 Task: Create a new view control for the user
Action: Mouse moved to (146, 164)
Screenshot: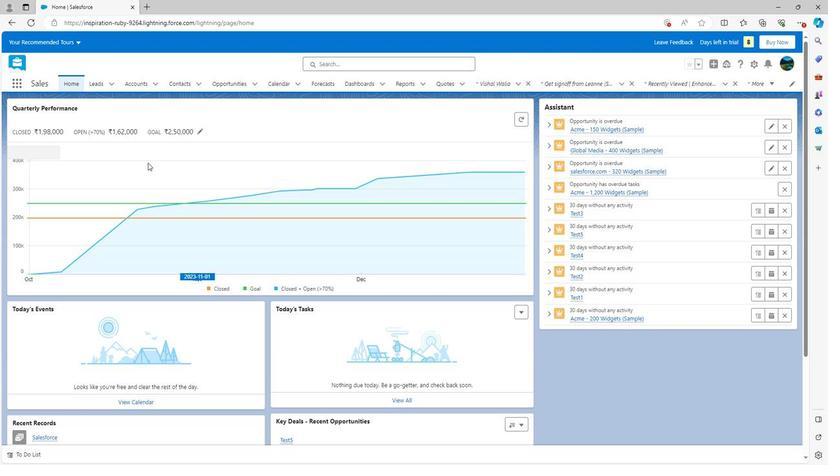 
Action: Mouse scrolled (146, 163) with delta (0, 0)
Screenshot: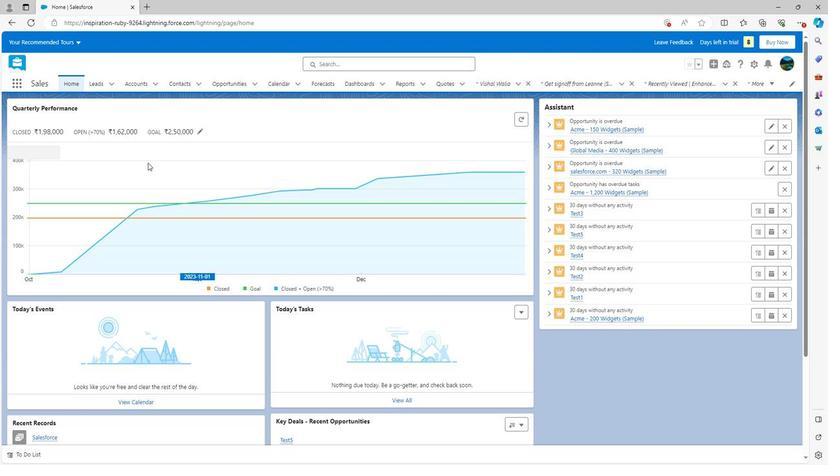 
Action: Mouse scrolled (146, 163) with delta (0, 0)
Screenshot: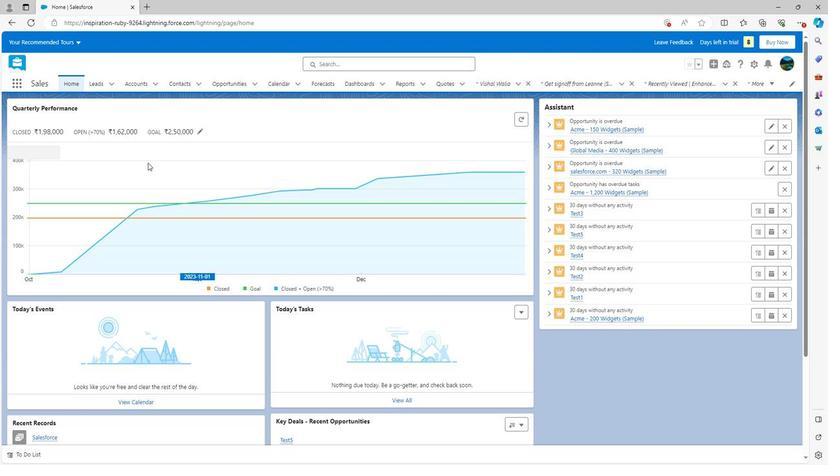 
Action: Mouse moved to (146, 165)
Screenshot: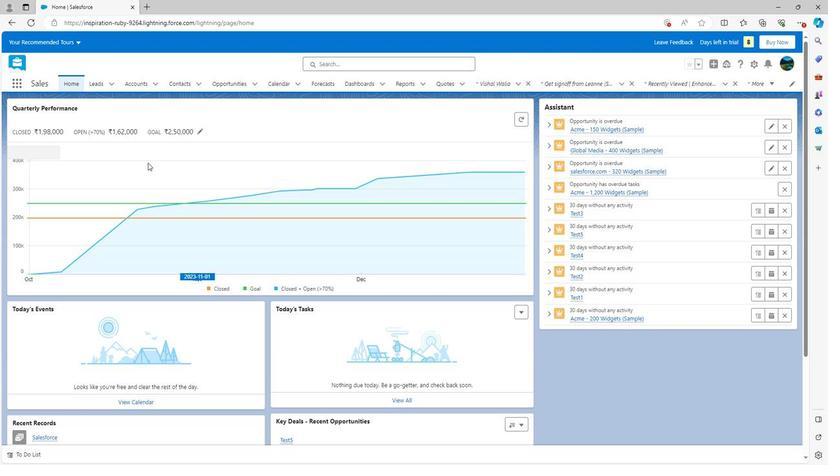 
Action: Mouse scrolled (146, 164) with delta (0, 0)
Screenshot: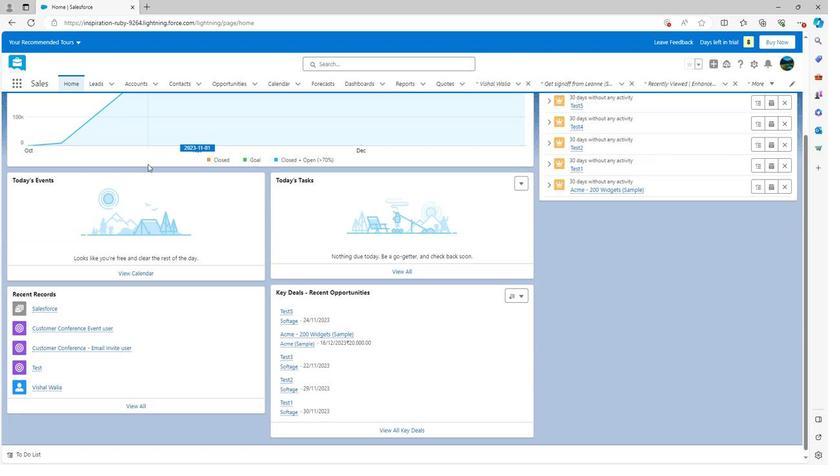 
Action: Mouse scrolled (146, 165) with delta (0, 0)
Screenshot: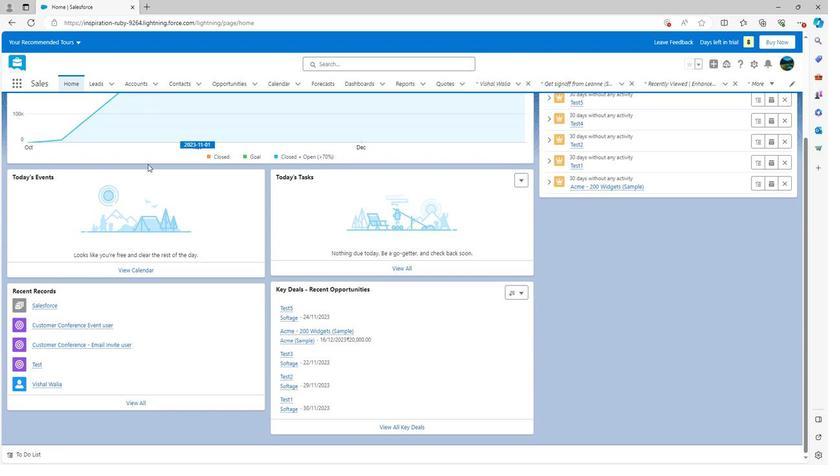 
Action: Mouse scrolled (146, 165) with delta (0, 0)
Screenshot: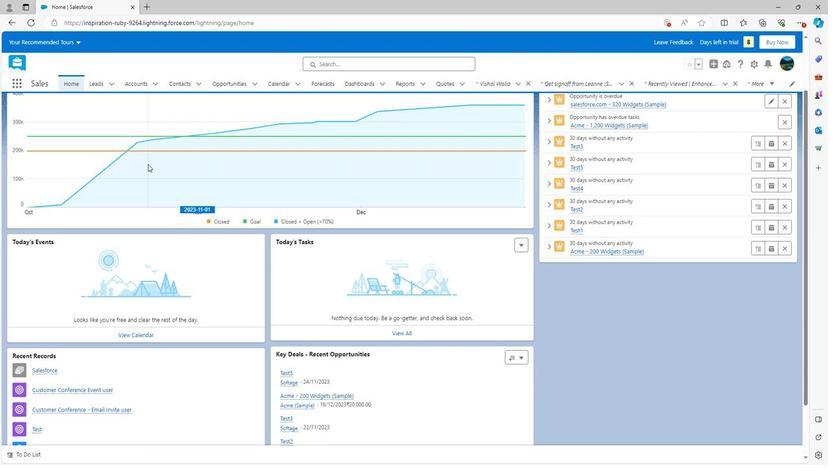 
Action: Mouse scrolled (146, 165) with delta (0, 0)
Screenshot: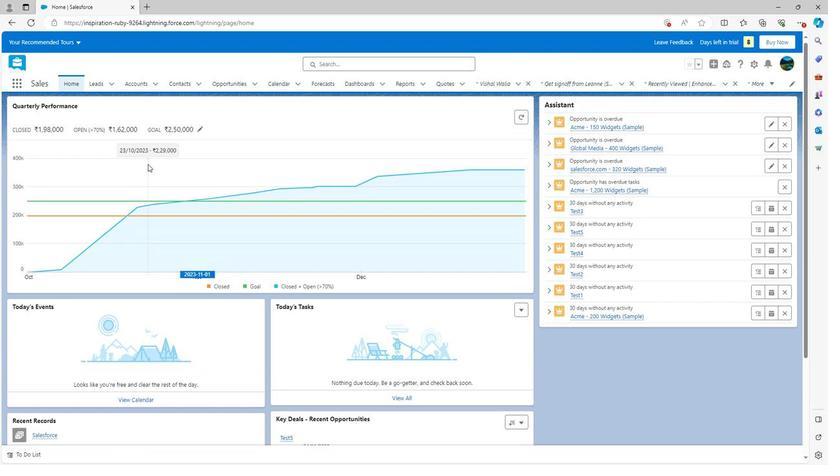 
Action: Mouse scrolled (146, 165) with delta (0, 0)
Screenshot: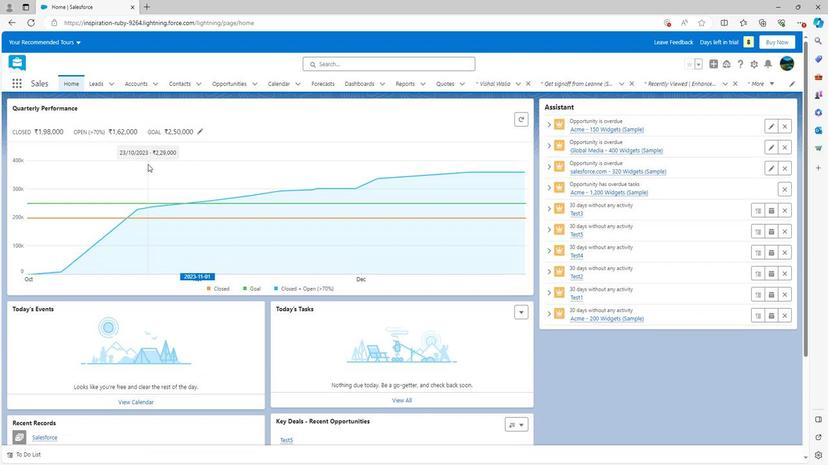 
Action: Mouse moved to (708, 84)
Screenshot: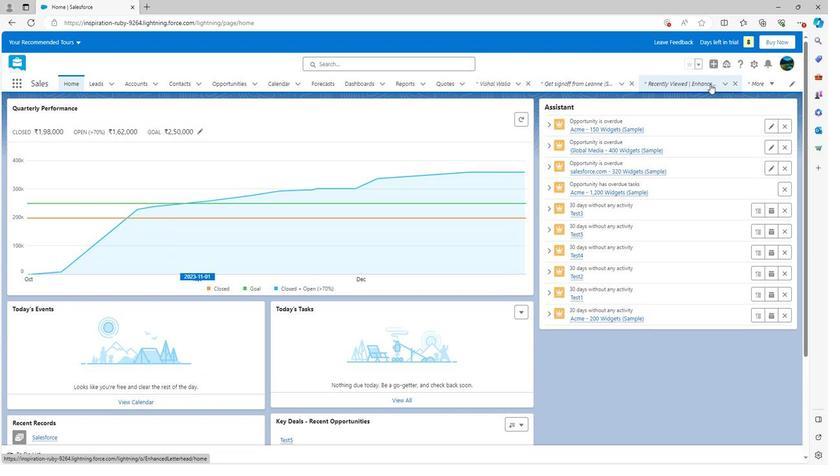 
Action: Mouse pressed left at (708, 84)
Screenshot: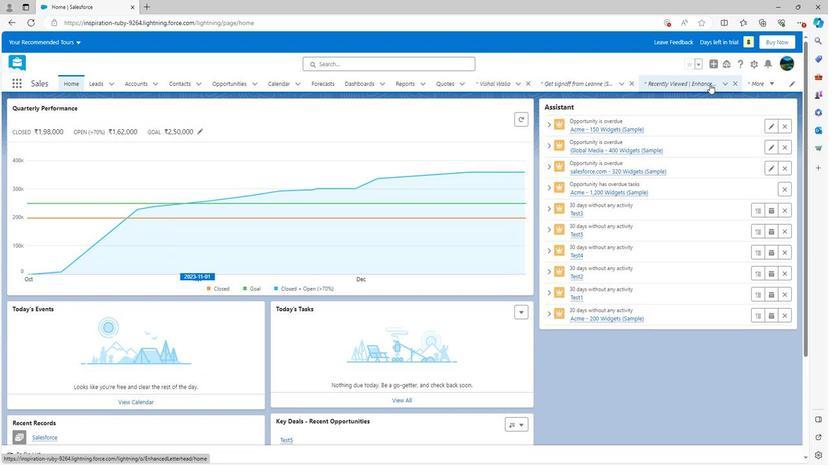 
Action: Mouse moved to (728, 128)
Screenshot: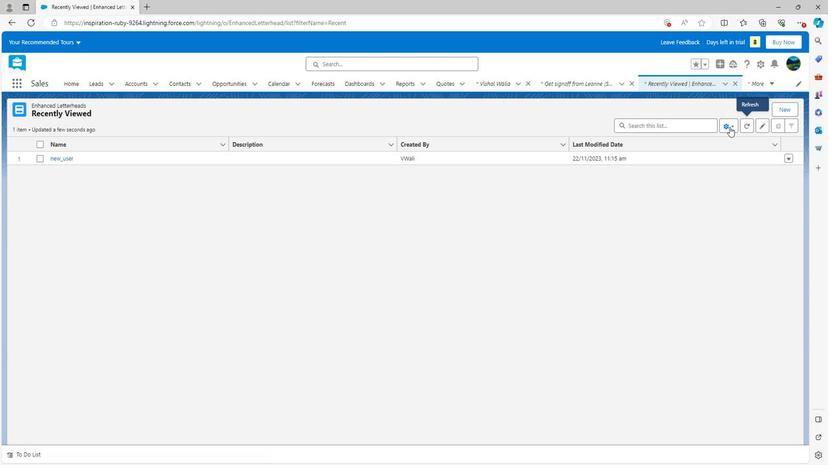 
Action: Mouse pressed left at (728, 128)
Screenshot: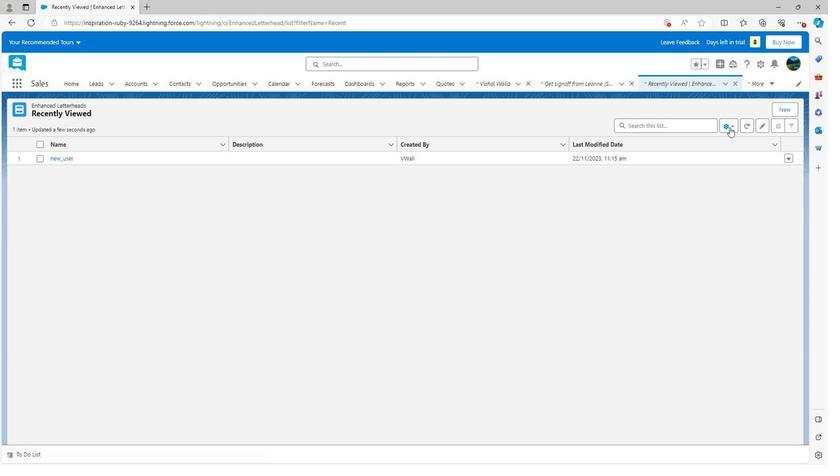 
Action: Mouse moved to (689, 158)
Screenshot: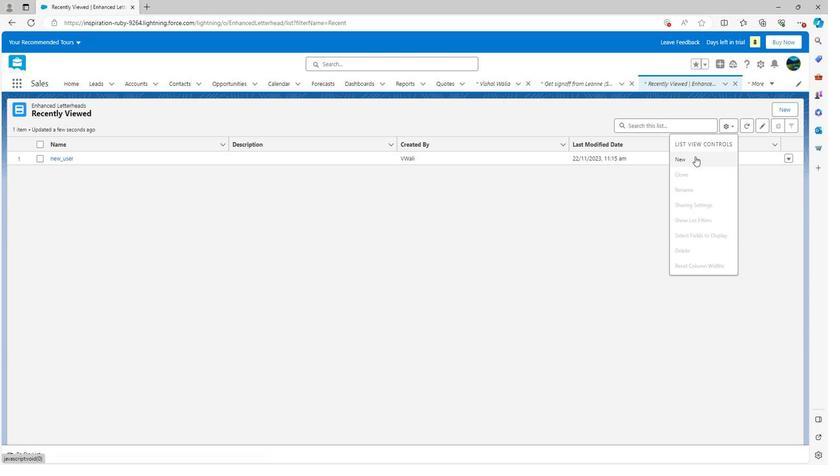 
Action: Mouse pressed left at (689, 158)
Screenshot: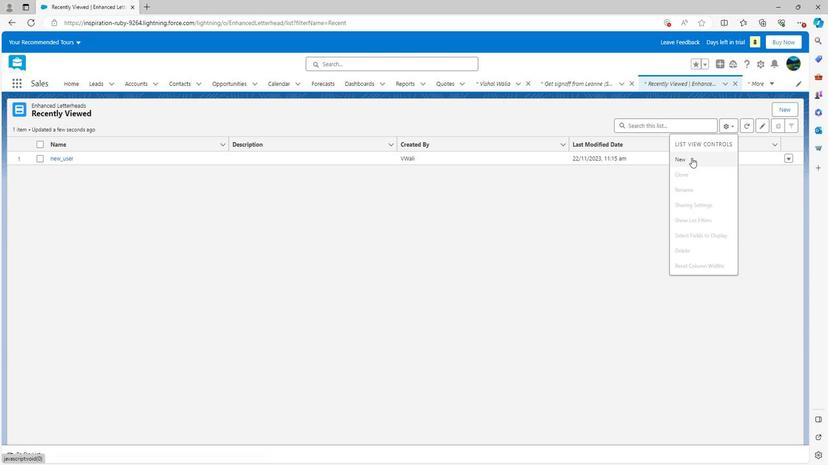 
Action: Mouse moved to (402, 200)
Screenshot: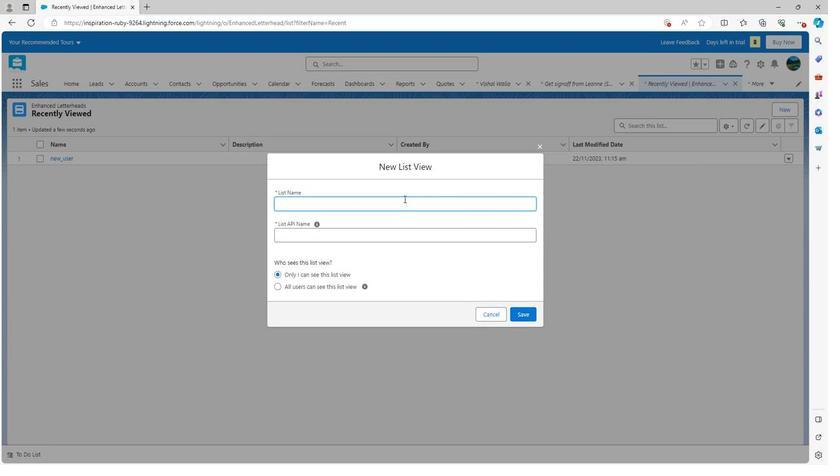 
Action: Key pressed <Key.shift>Test
Screenshot: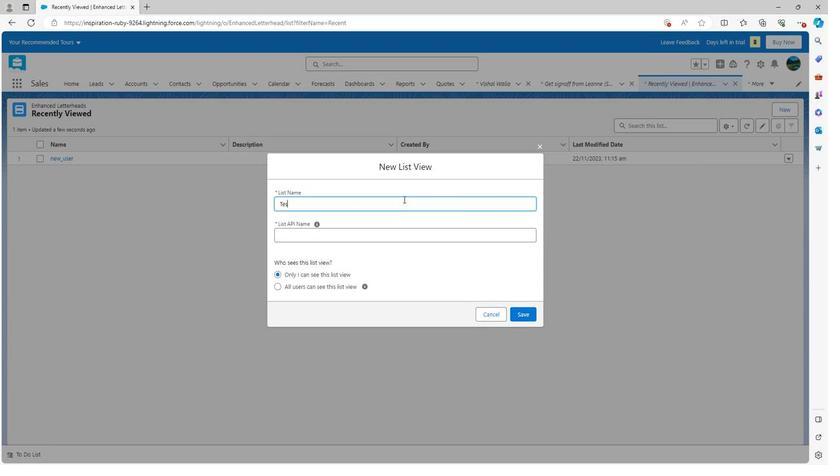 
Action: Mouse moved to (379, 220)
Screenshot: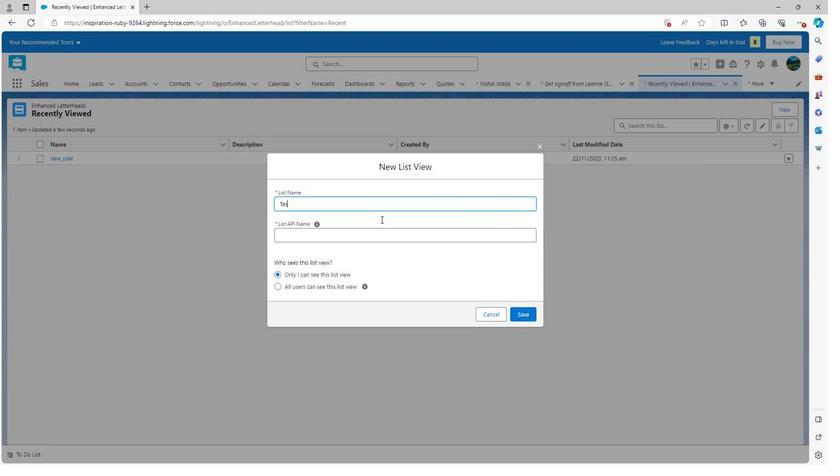 
Action: Mouse pressed left at (379, 220)
Screenshot: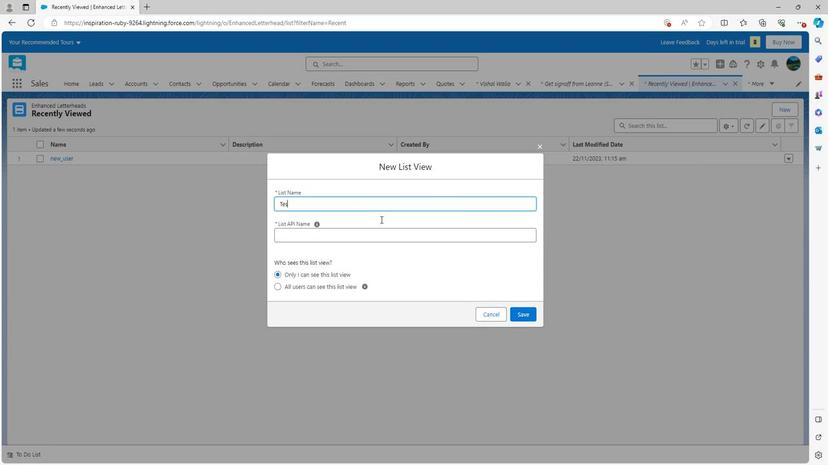 
Action: Mouse moved to (511, 315)
Screenshot: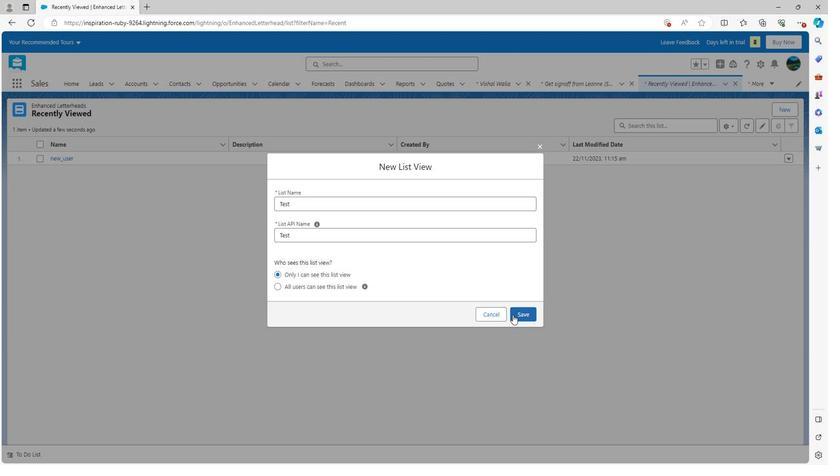 
Action: Mouse pressed left at (511, 315)
Screenshot: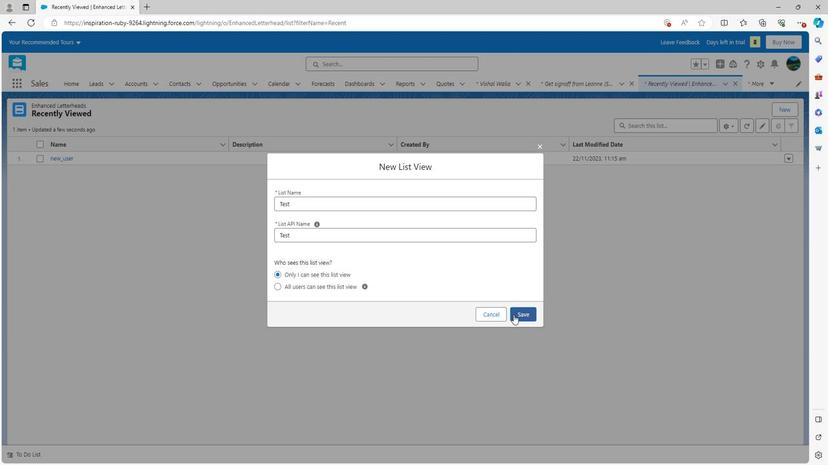 
Action: Mouse moved to (717, 178)
Screenshot: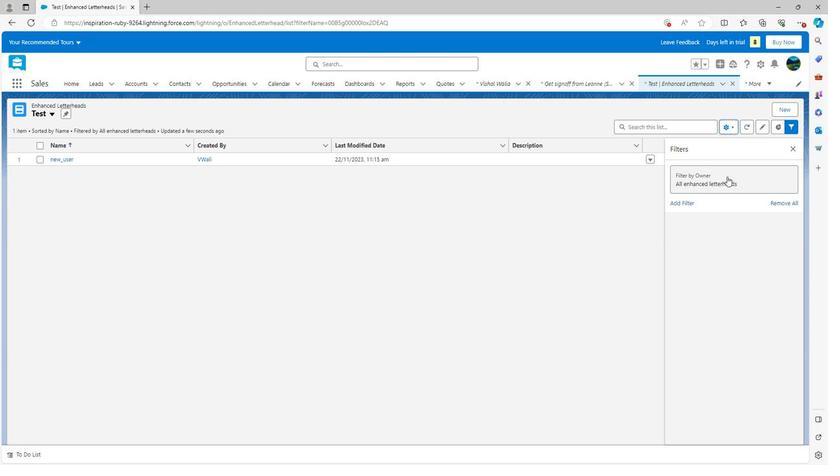 
Action: Mouse pressed left at (717, 178)
Screenshot: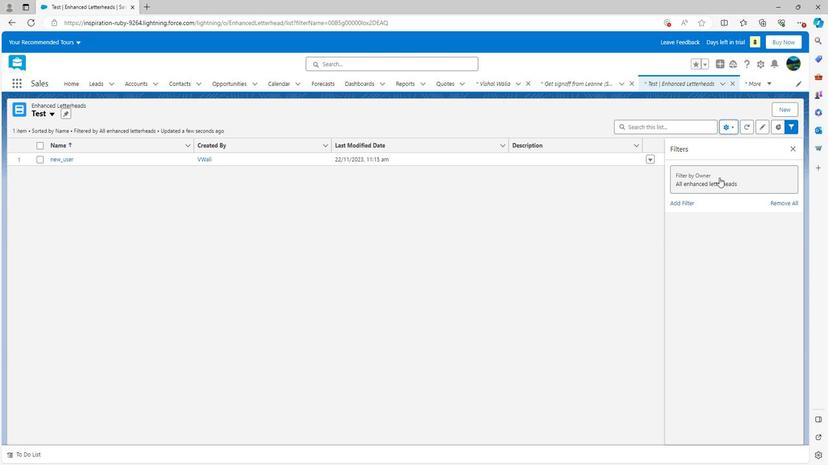 
Action: Mouse moved to (642, 194)
Screenshot: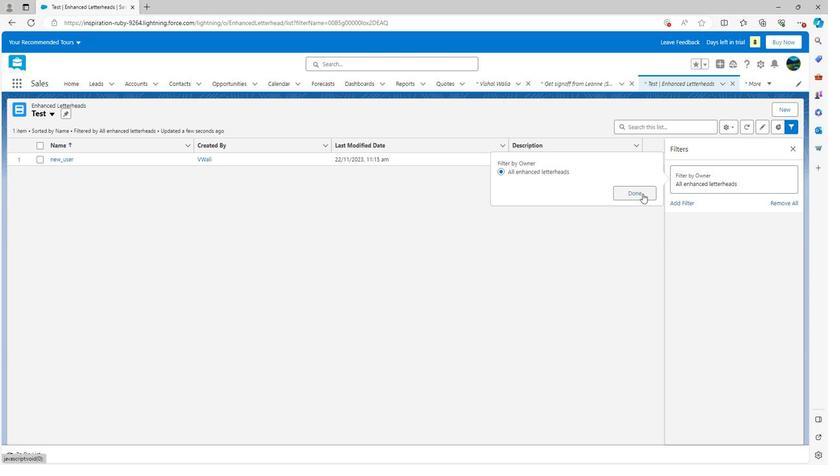 
Action: Mouse pressed left at (642, 194)
Screenshot: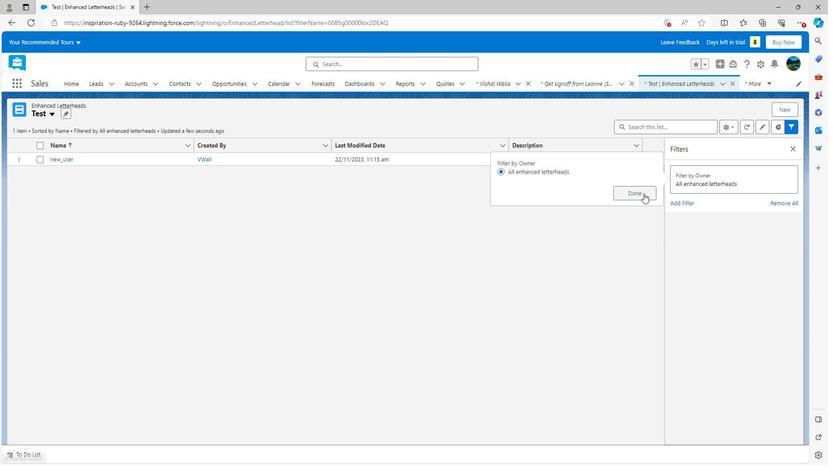 
Action: Mouse moved to (789, 148)
Screenshot: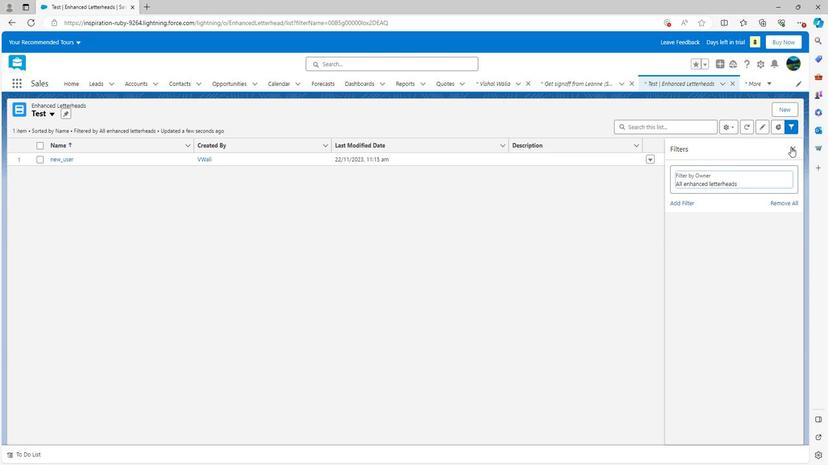
Action: Mouse pressed left at (789, 148)
Screenshot: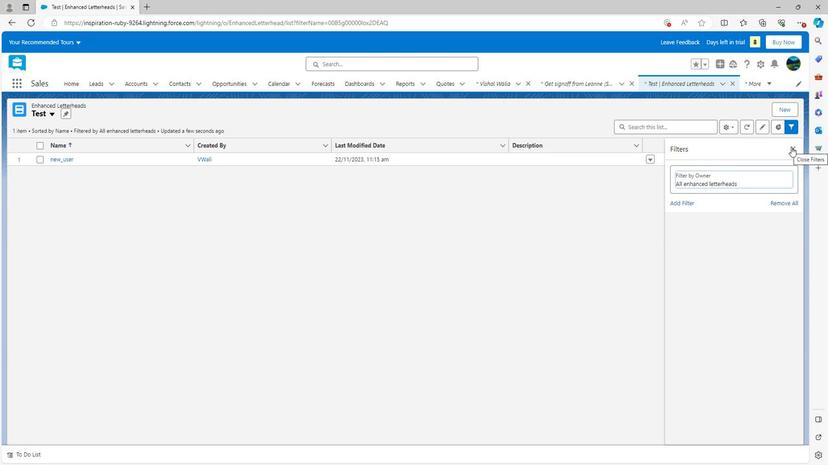 
Action: Mouse moved to (546, 209)
Screenshot: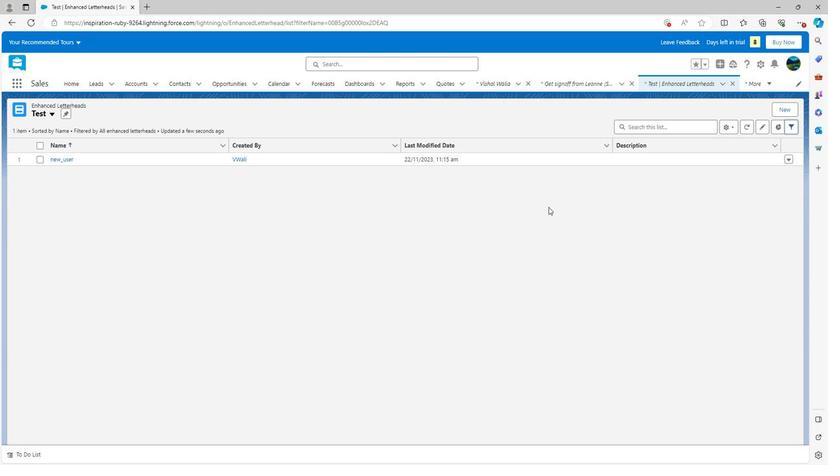 
